 Task: Check a repository's "Topics" for categorized project tags.
Action: Mouse moved to (14, 36)
Screenshot: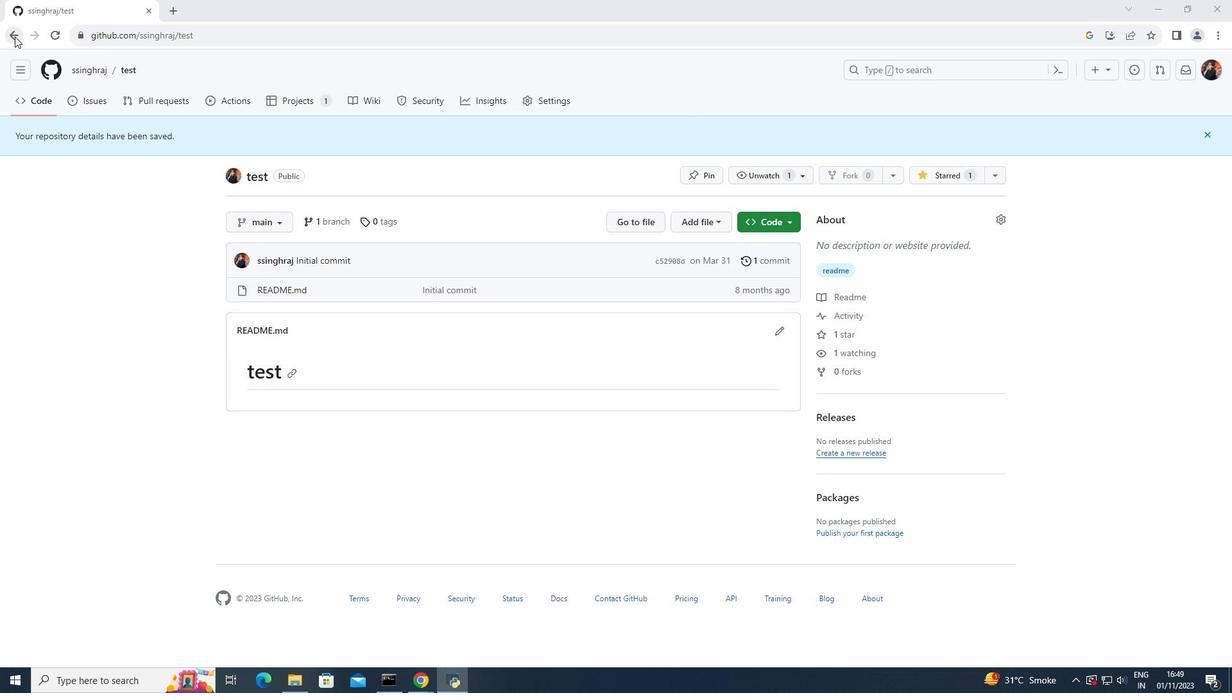 
Action: Mouse pressed left at (14, 36)
Screenshot: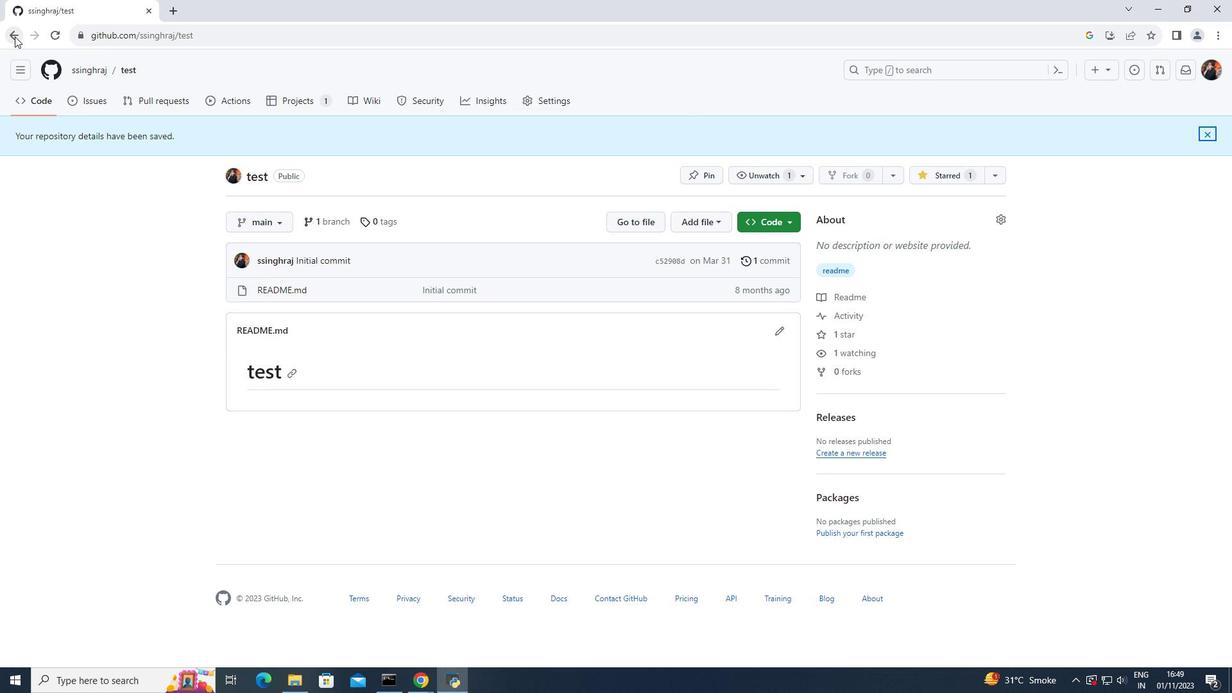 
Action: Mouse moved to (14, 36)
Screenshot: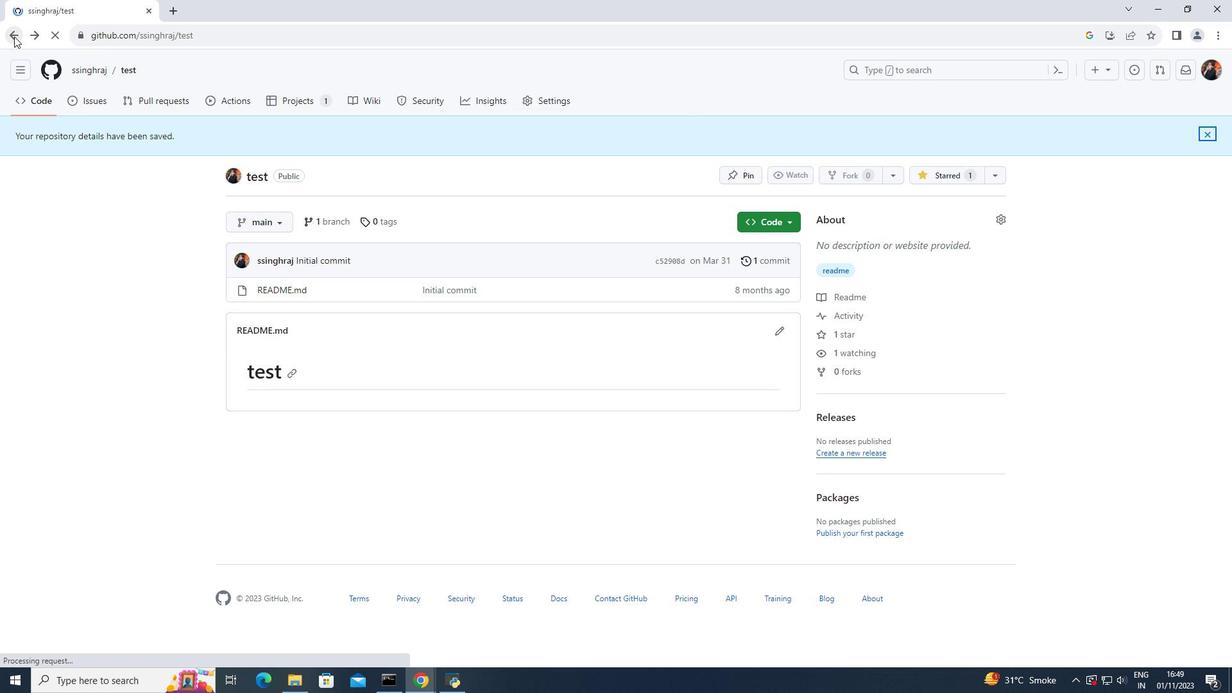 
Action: Mouse pressed left at (14, 36)
Screenshot: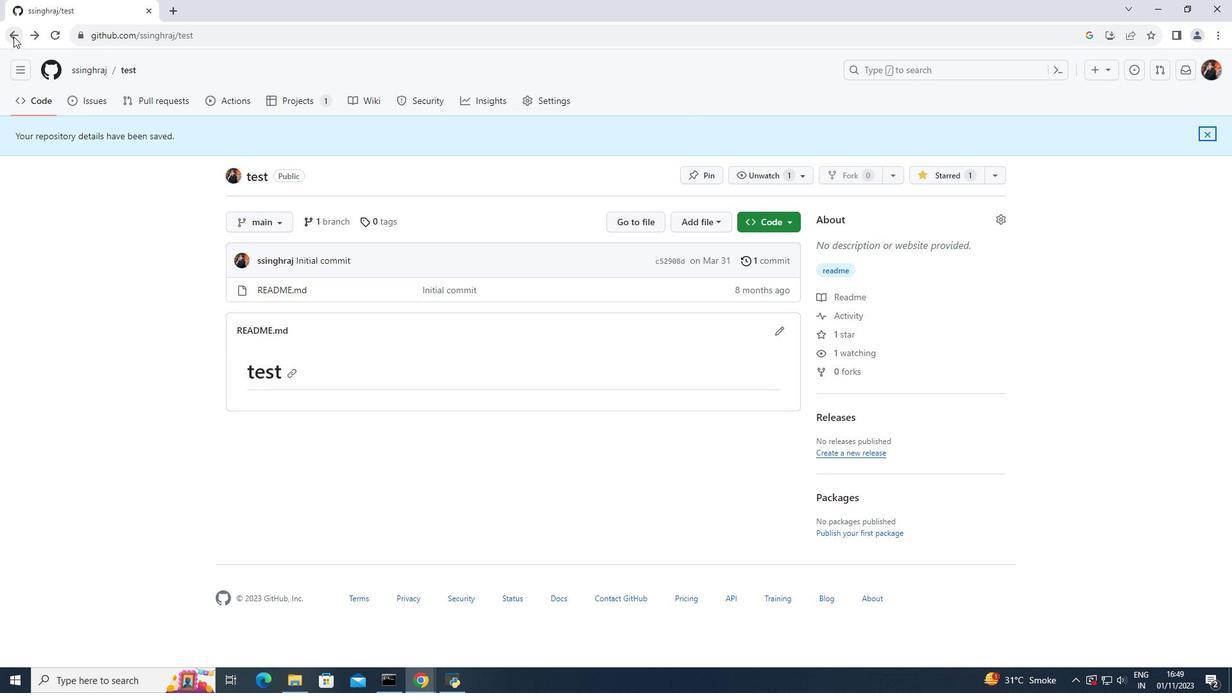 
Action: Mouse moved to (441, 245)
Screenshot: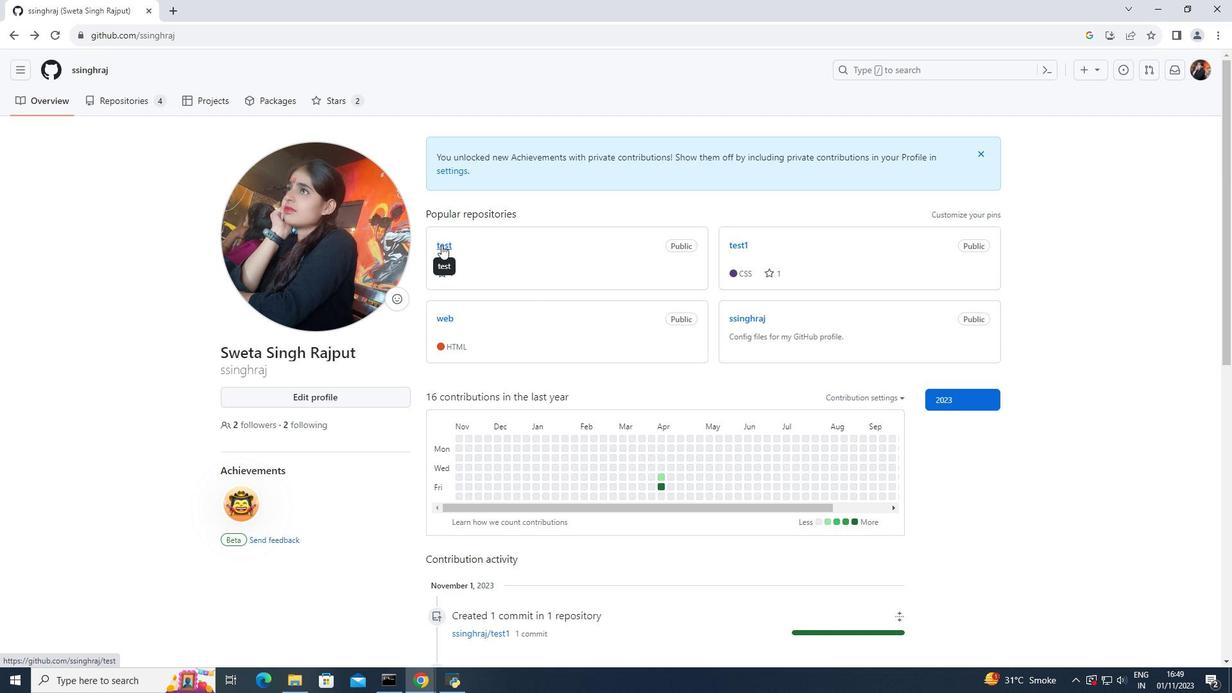 
Action: Mouse pressed left at (441, 245)
Screenshot: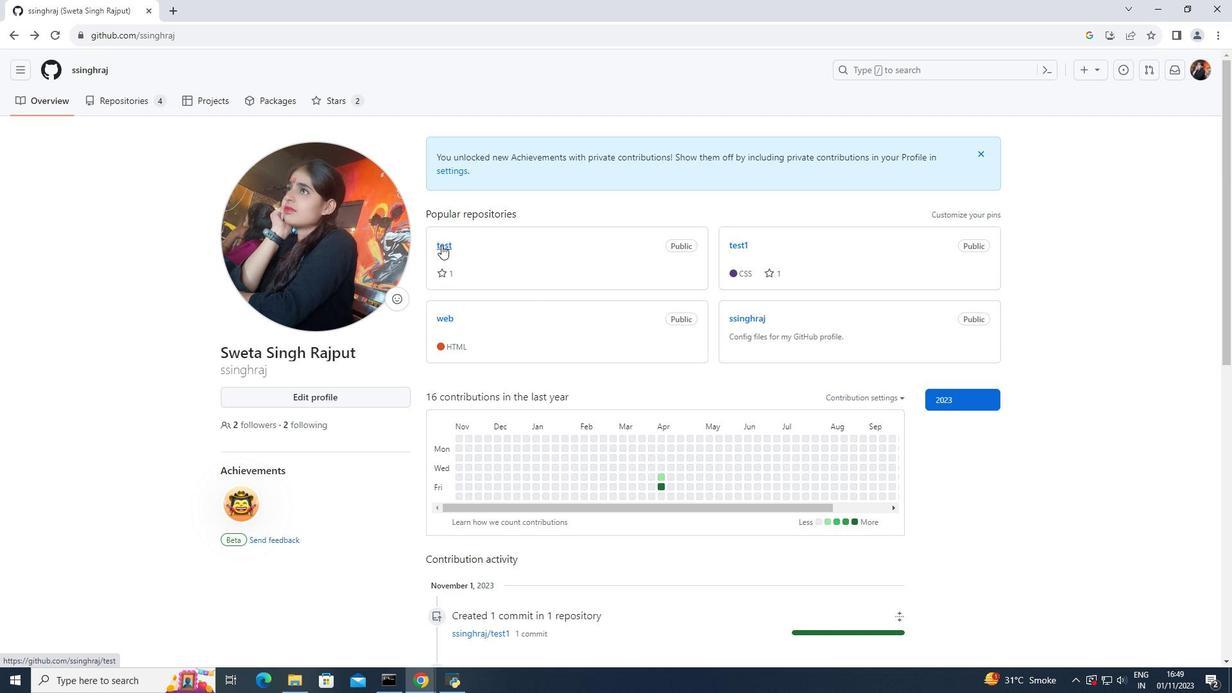 
Action: Mouse moved to (1000, 181)
Screenshot: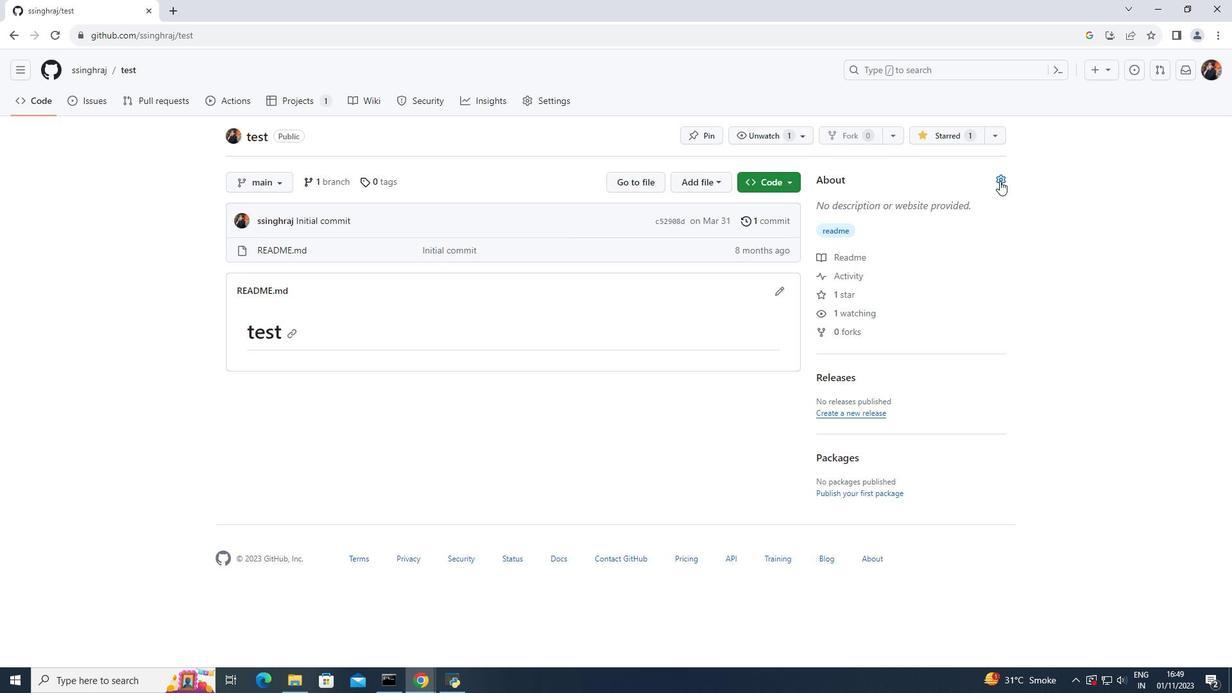 
Action: Mouse pressed left at (1000, 181)
Screenshot: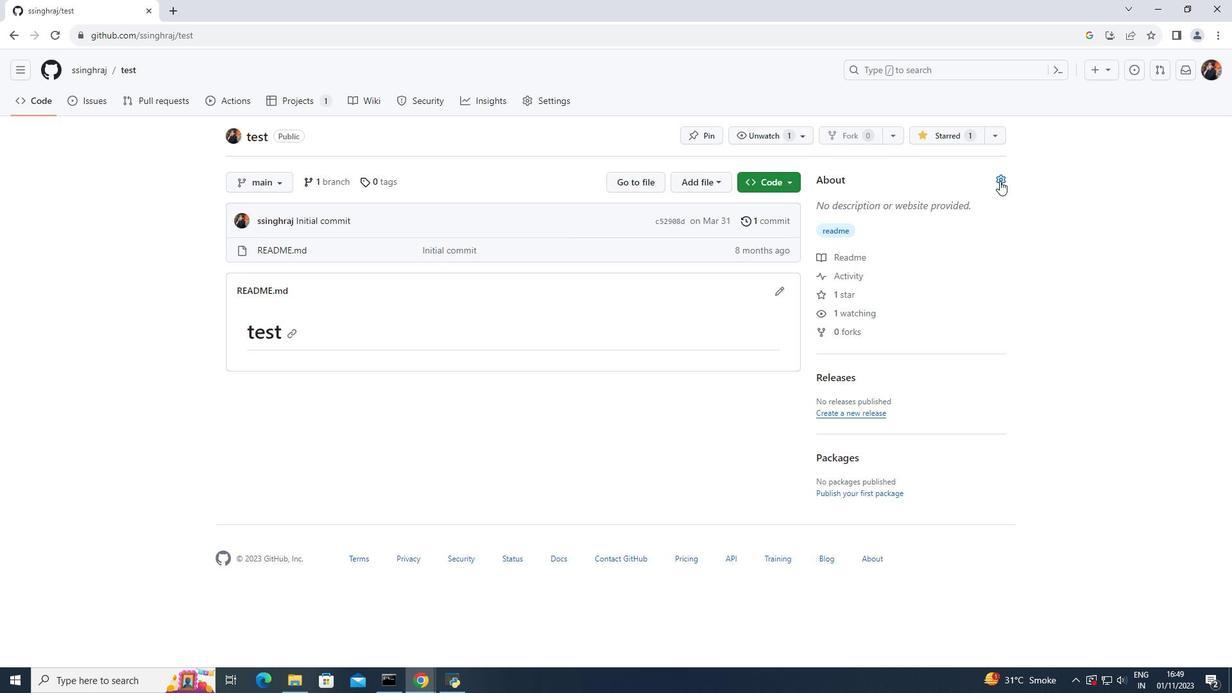 
Action: Mouse moved to (488, 281)
Screenshot: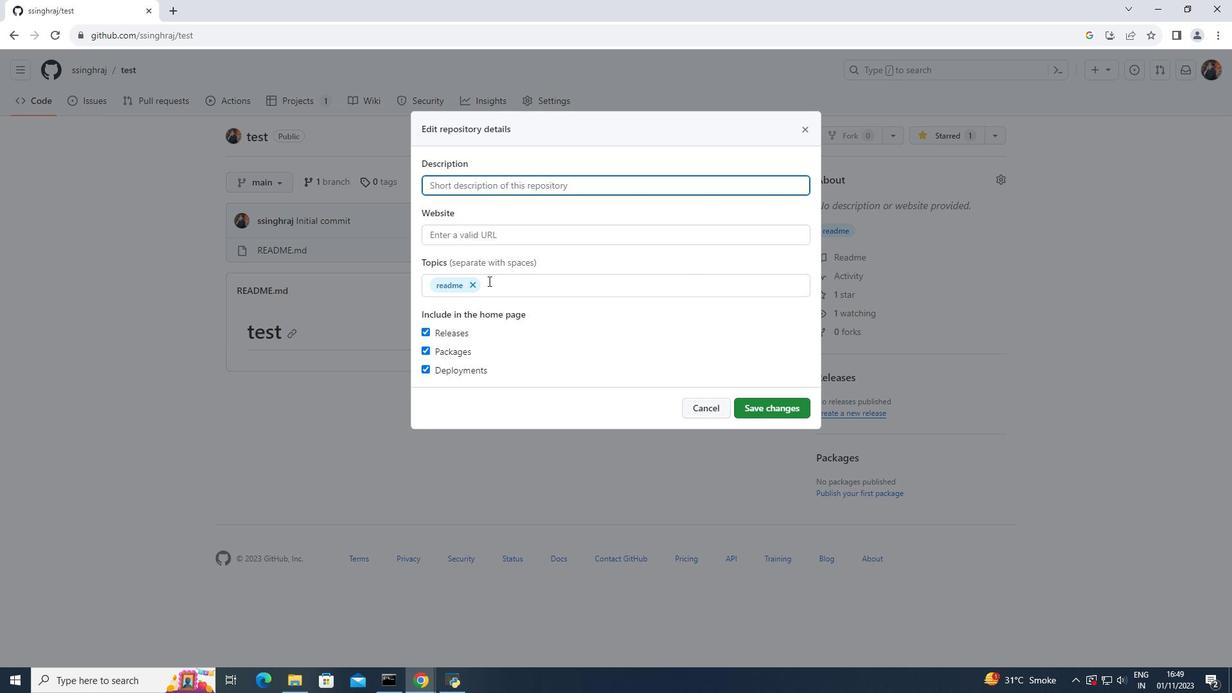 
Action: Mouse pressed left at (488, 281)
Screenshot: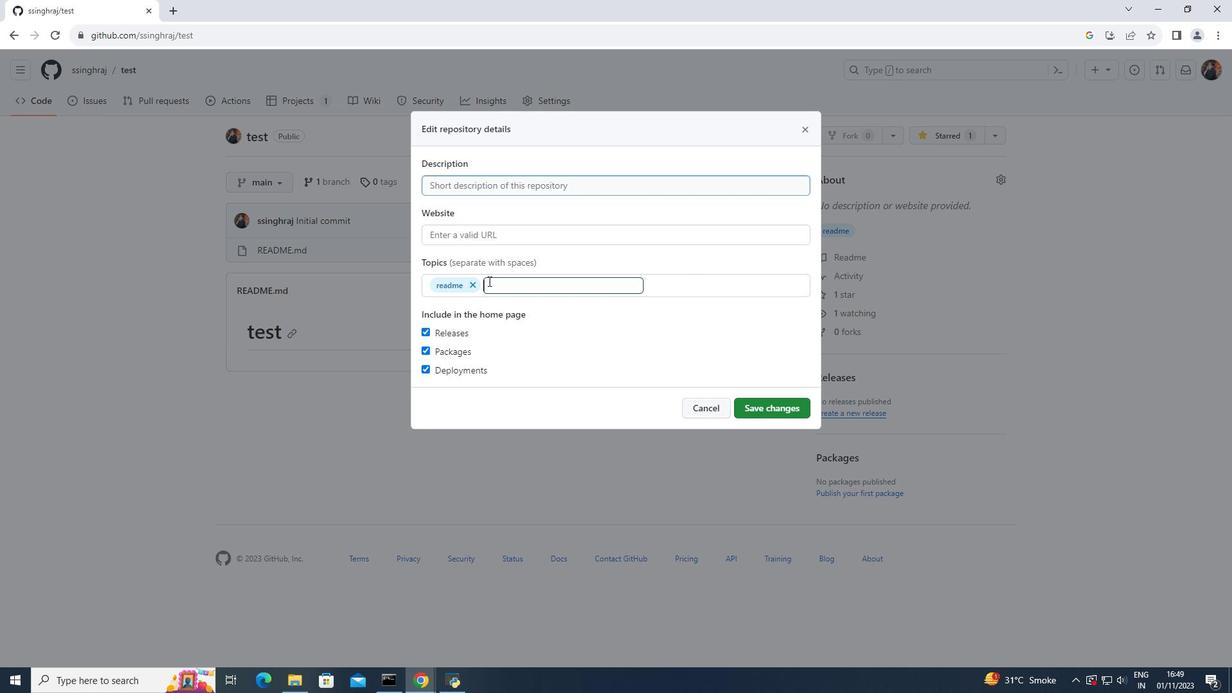 
Action: Mouse moved to (550, 348)
Screenshot: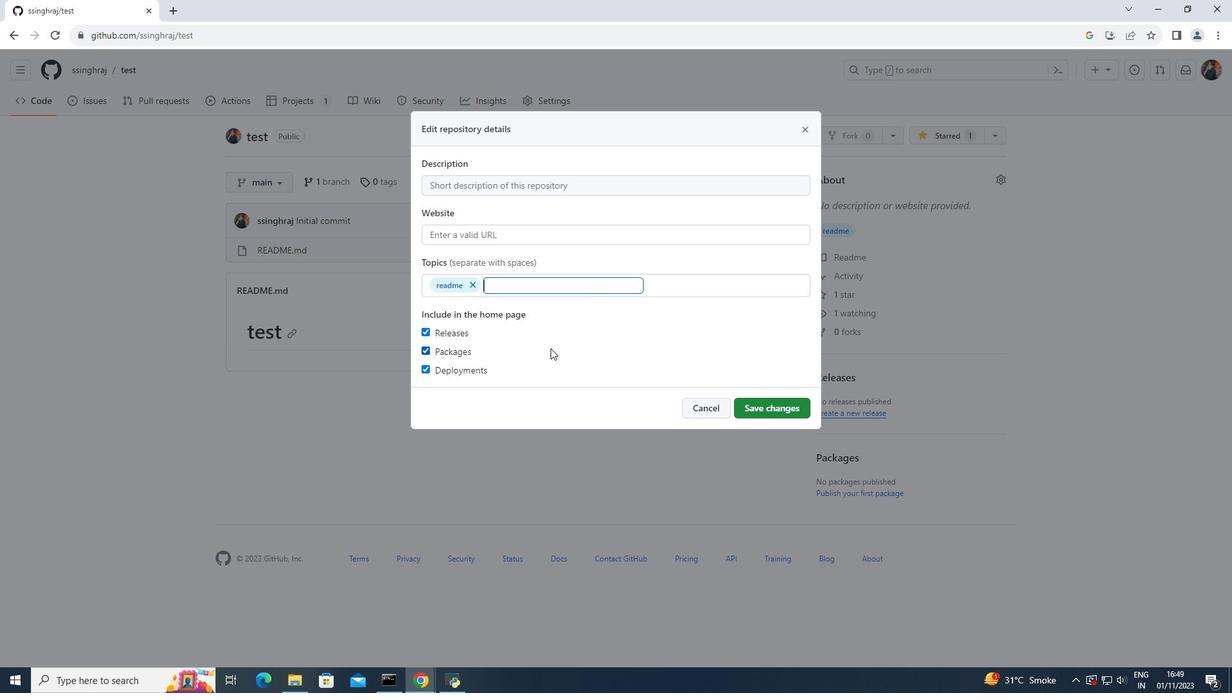 
Action: Mouse pressed left at (550, 348)
Screenshot: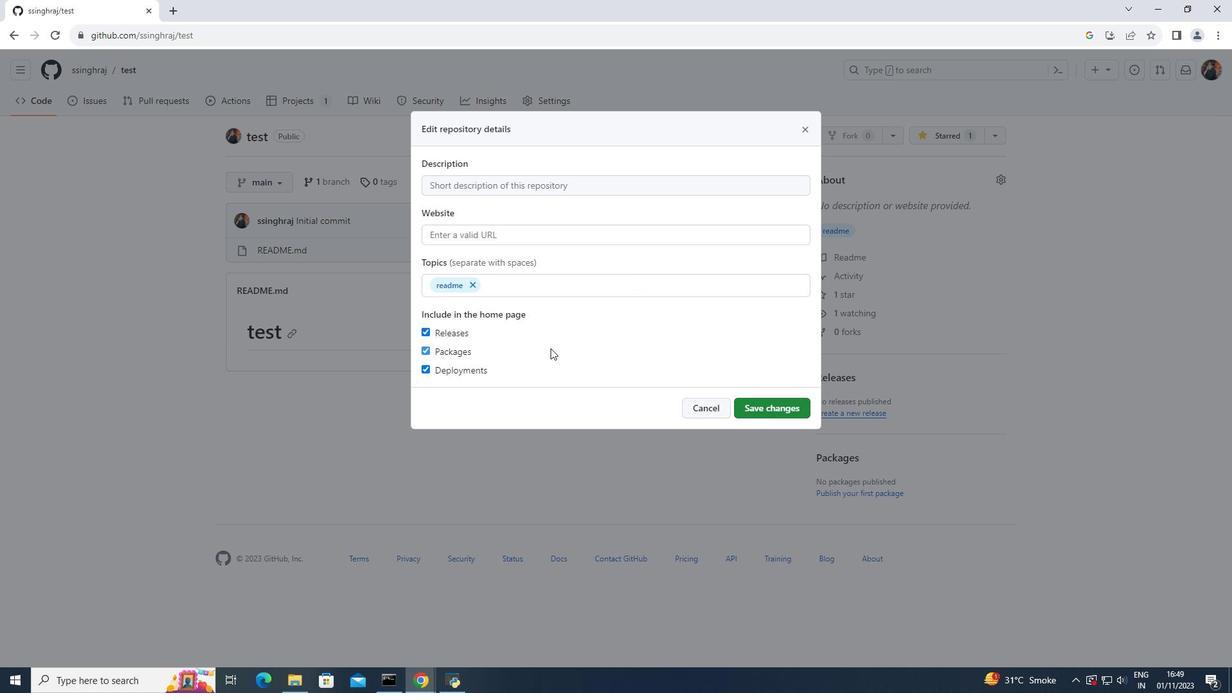 
Action: Mouse moved to (427, 346)
Screenshot: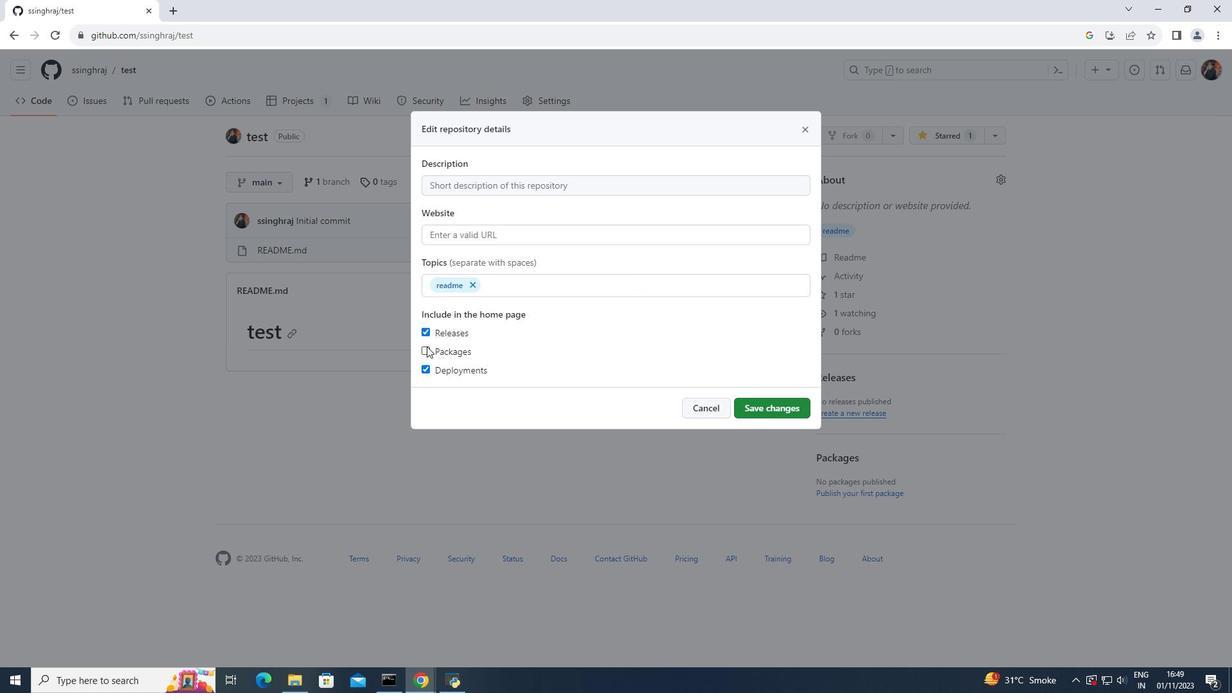 
Action: Mouse pressed left at (427, 346)
Screenshot: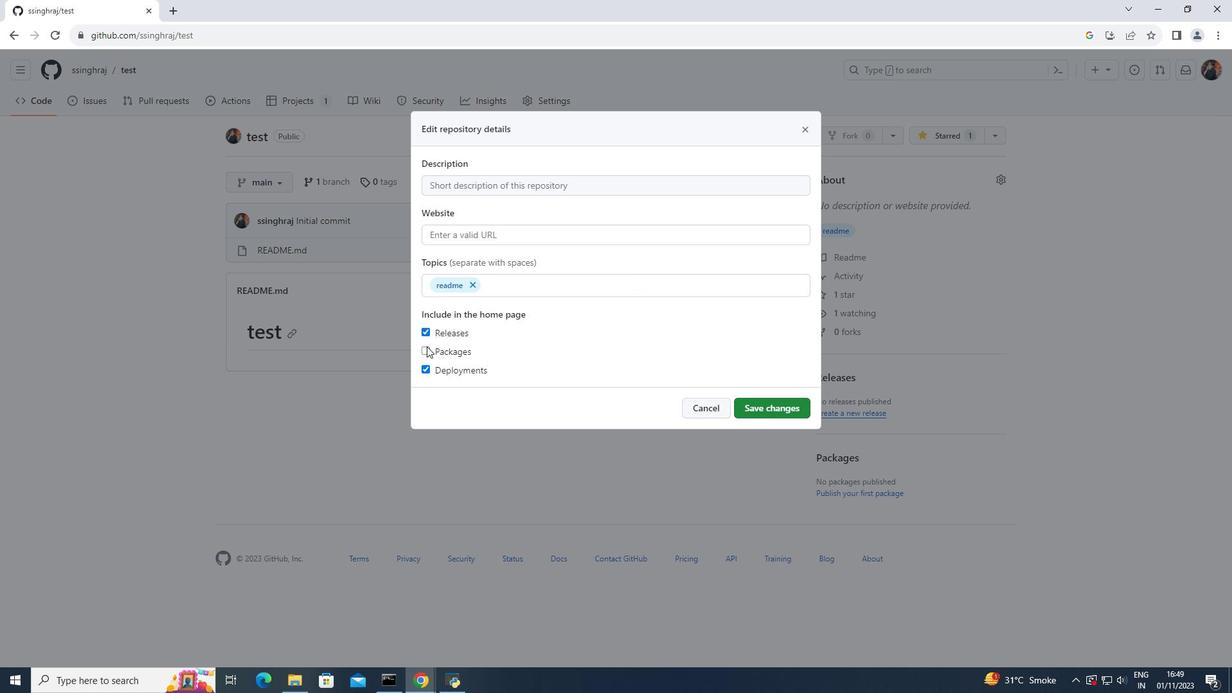 
Action: Mouse moved to (471, 283)
Screenshot: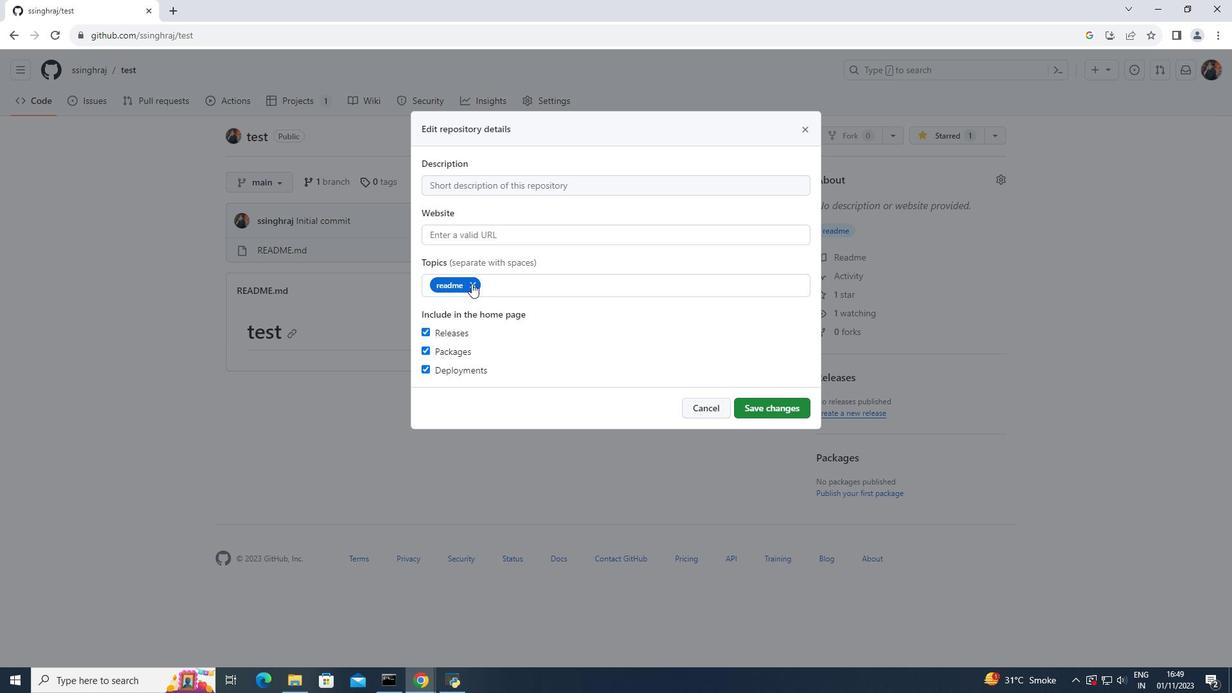 
Action: Mouse pressed left at (471, 283)
Screenshot: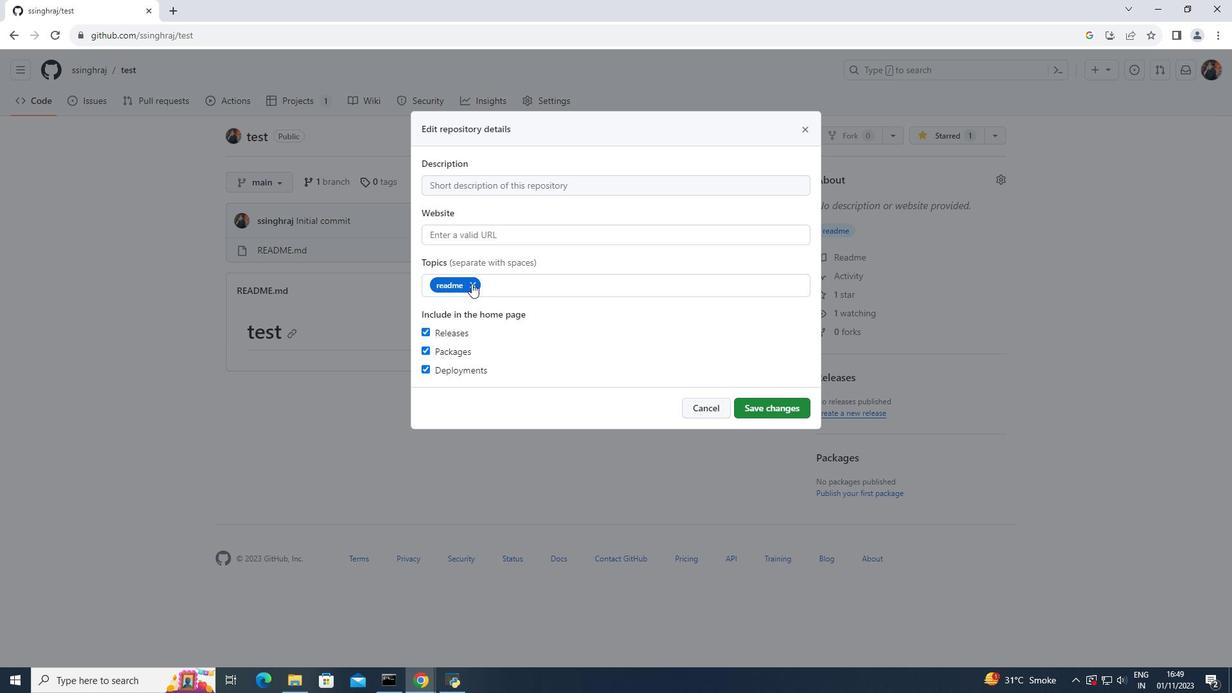 
Action: Mouse pressed left at (471, 283)
Screenshot: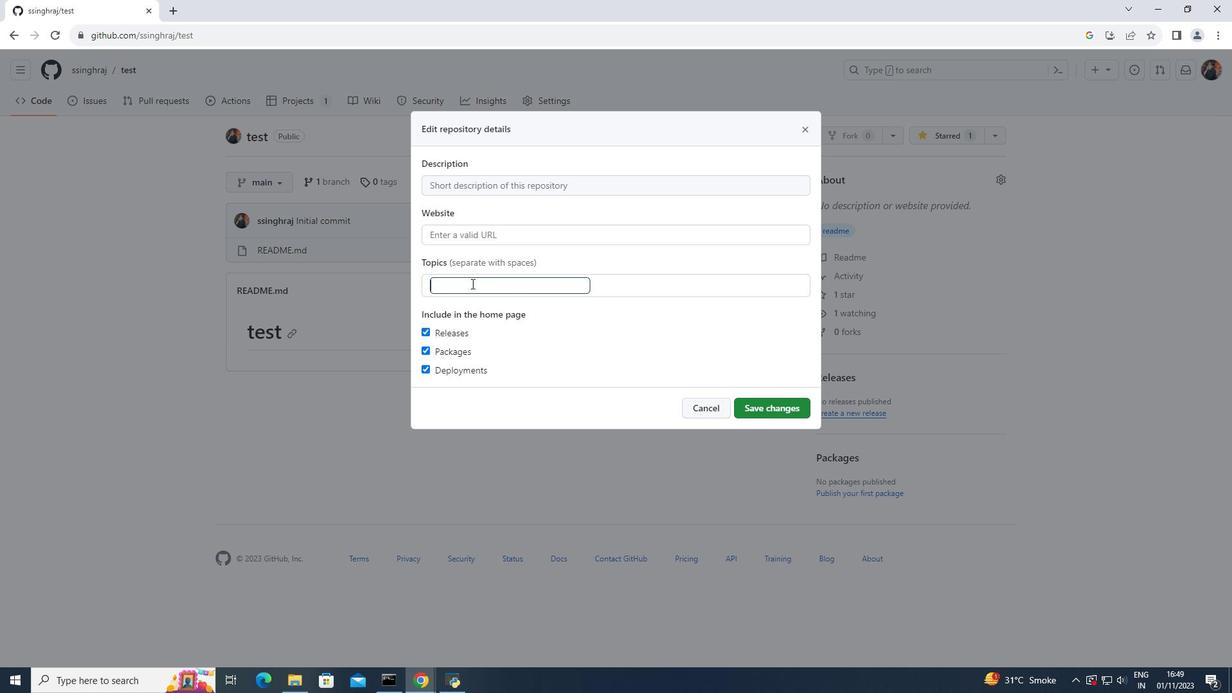 
Action: Mouse moved to (632, 241)
Screenshot: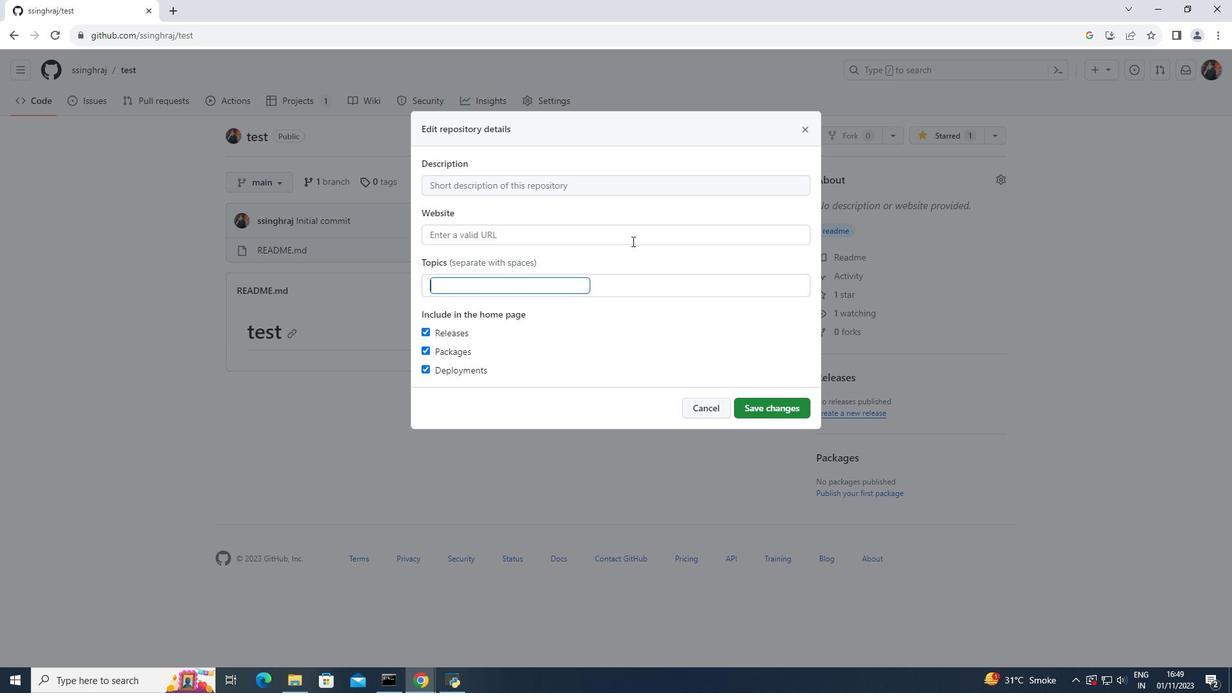 
Action: Key pressed readme
Screenshot: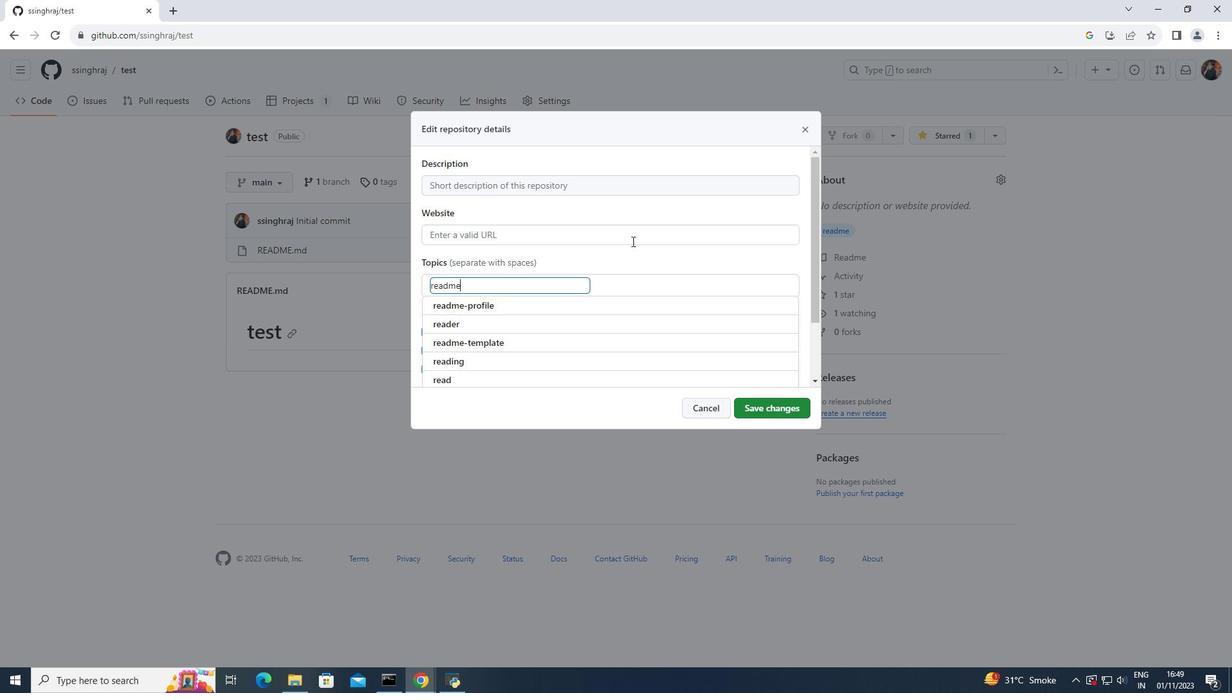 
Action: Mouse moved to (556, 307)
Screenshot: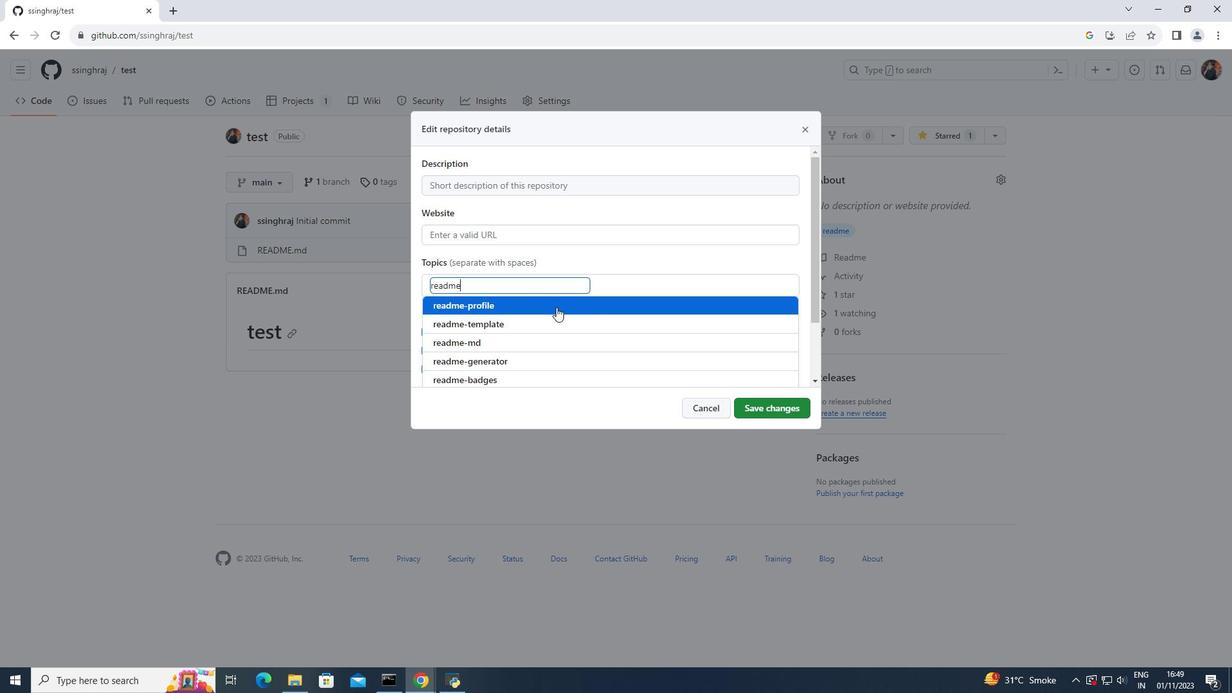 
Action: Mouse pressed left at (556, 307)
Screenshot: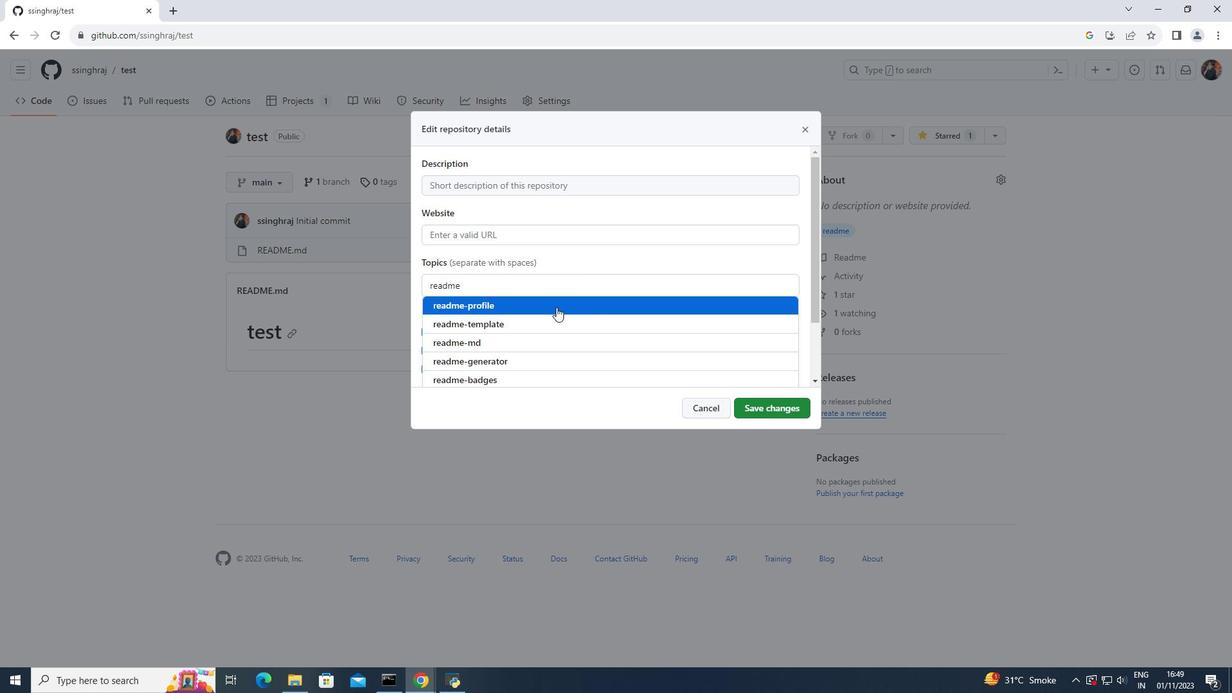 
Action: Mouse moved to (778, 405)
Screenshot: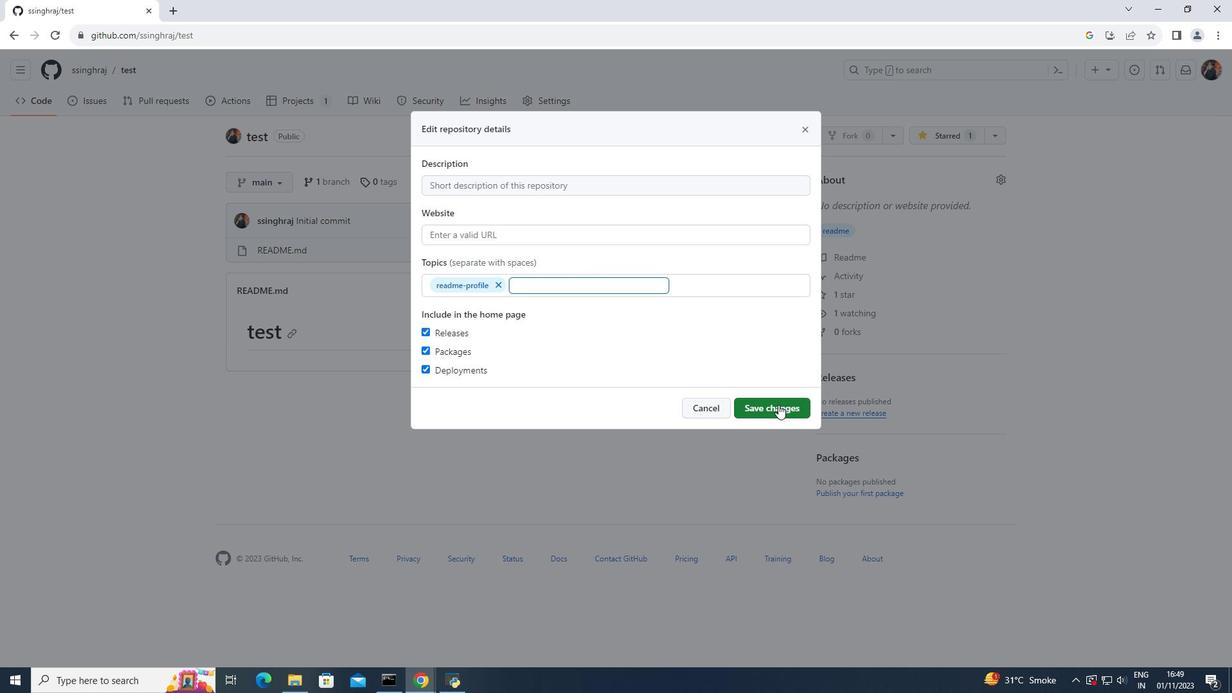 
Action: Mouse pressed left at (778, 405)
Screenshot: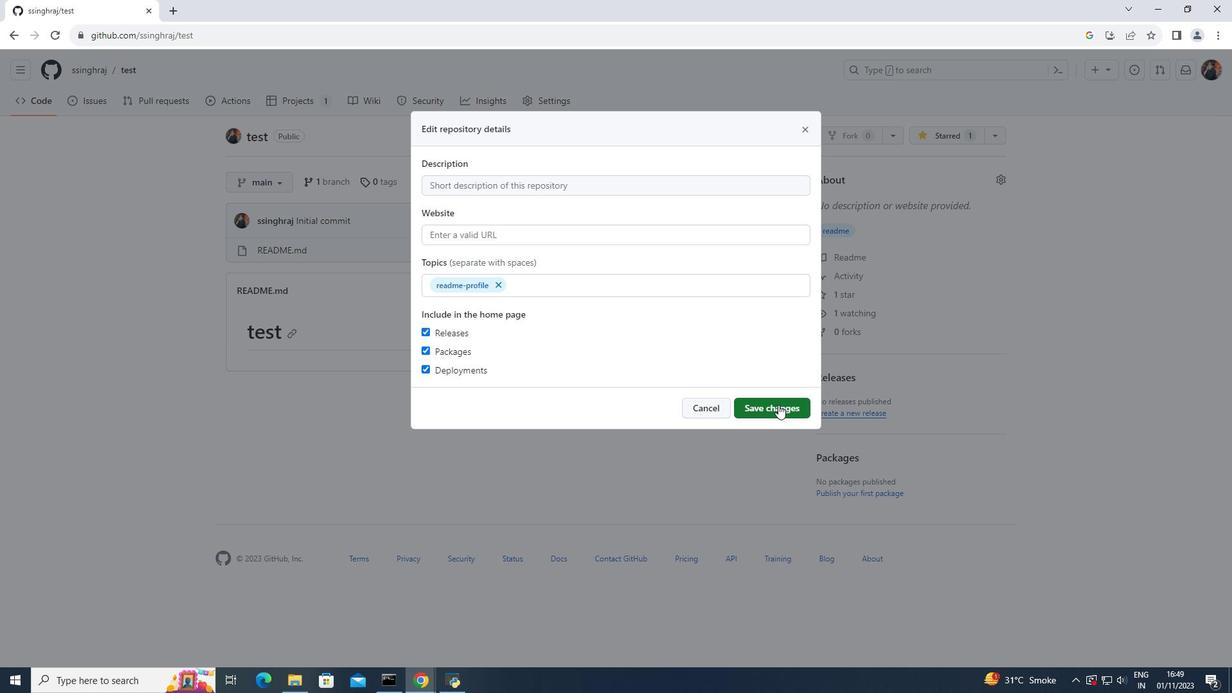 
Action: Mouse moved to (821, 404)
Screenshot: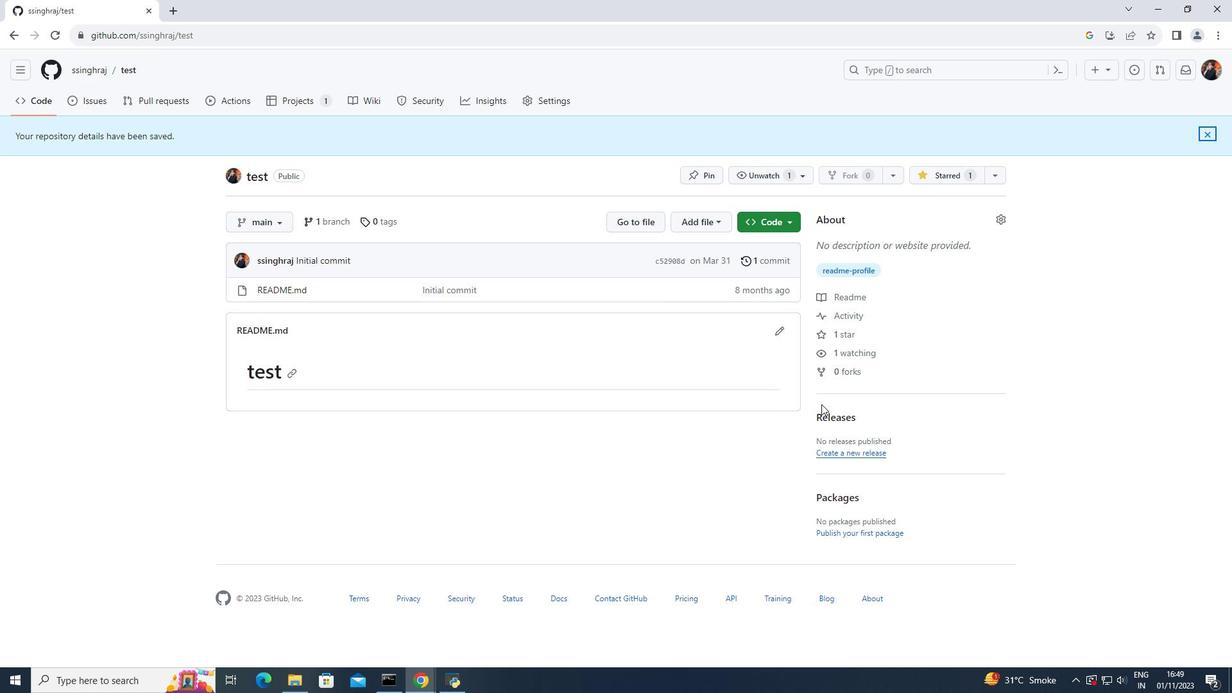 
